 Task: Look for space in 
Jeddah from 16th june 2023 to 25th june 2023 for 10 adults in price range Rs.28000 to Rs.32000. Place can be entire place or shared room with 5 bedrooms having 10 beds and 5 bathrooms. Property type can be flat. Amenities needed are: wifi, free parkinig on premises, gym, breakfast, smoking allowed. Booking option can be shelf check-in. Required host language is English.
Action: Mouse moved to (329, 366)
Screenshot: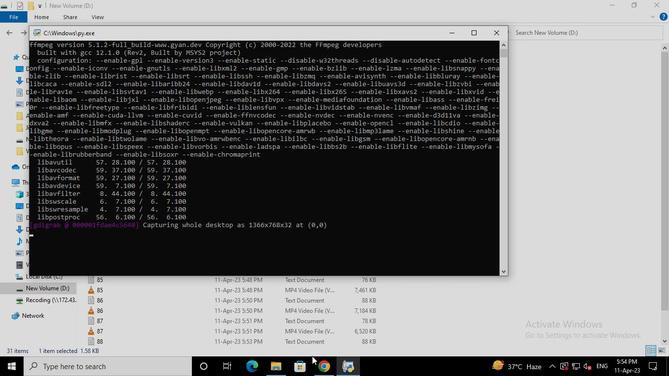 
Action: Mouse pressed left at (329, 366)
Screenshot: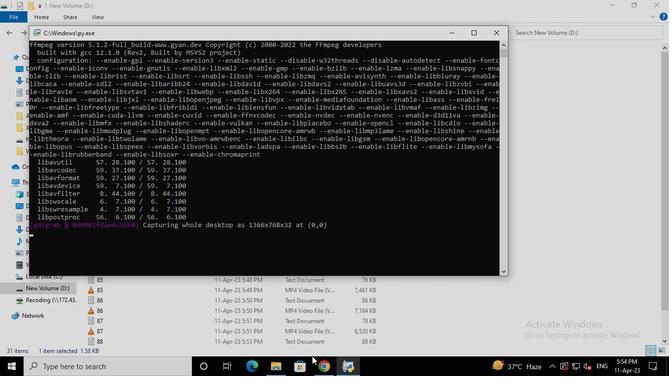
Action: Mouse moved to (294, 85)
Screenshot: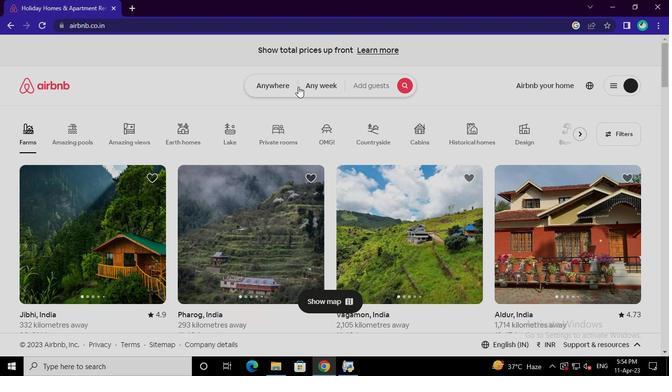 
Action: Mouse pressed left at (294, 85)
Screenshot: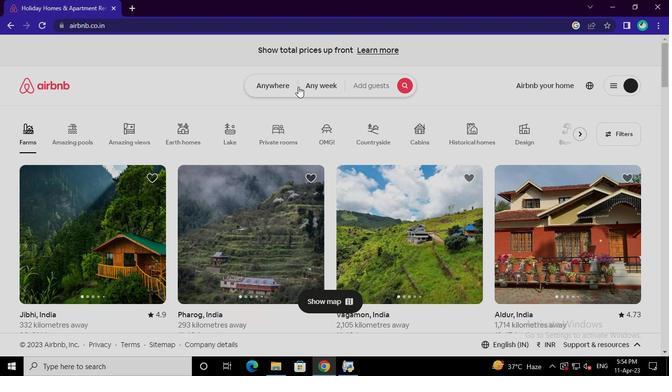 
Action: Mouse moved to (201, 132)
Screenshot: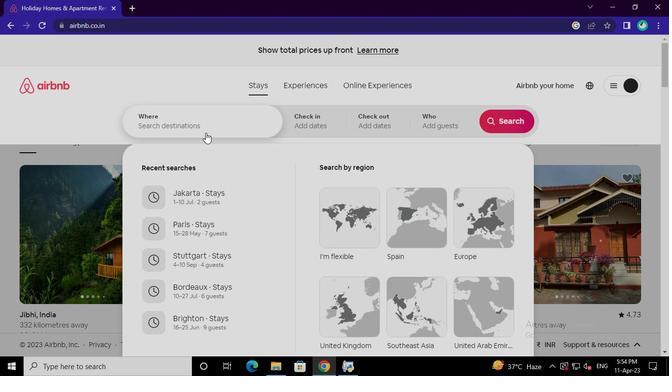 
Action: Mouse pressed left at (201, 132)
Screenshot: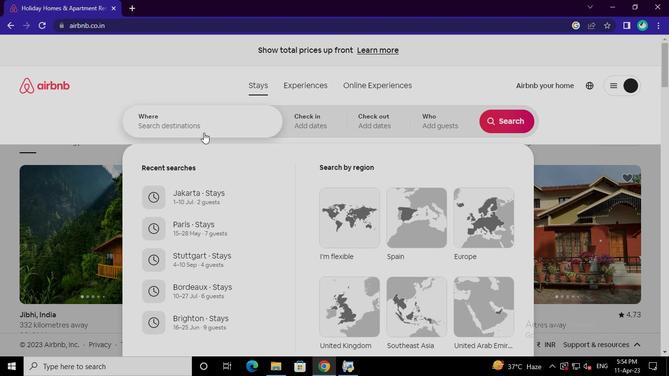 
Action: Keyboard j
Screenshot: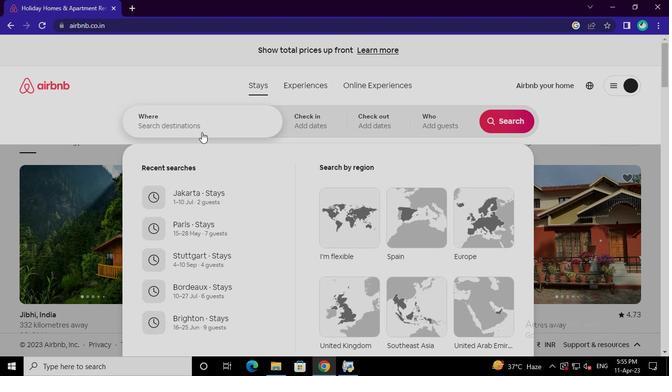 
Action: Keyboard e
Screenshot: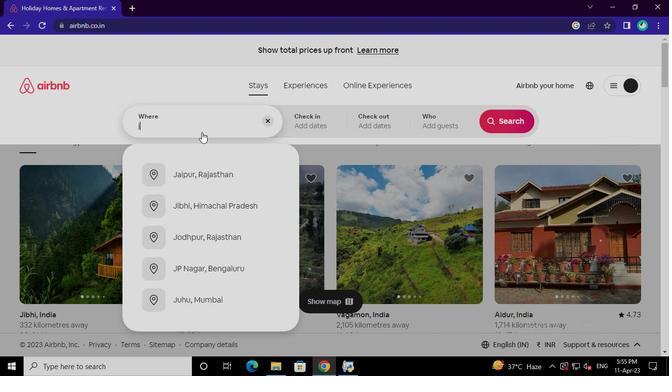 
Action: Keyboard d
Screenshot: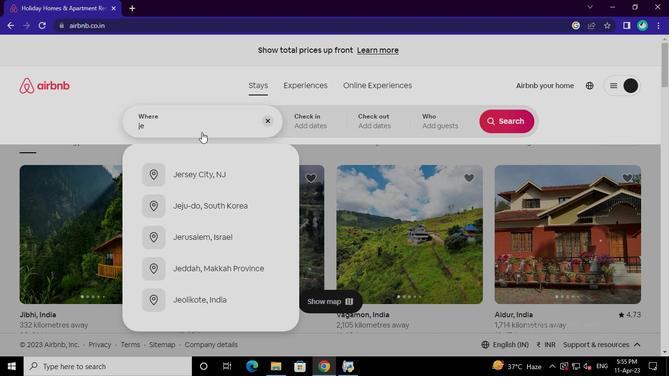 
Action: Keyboard d
Screenshot: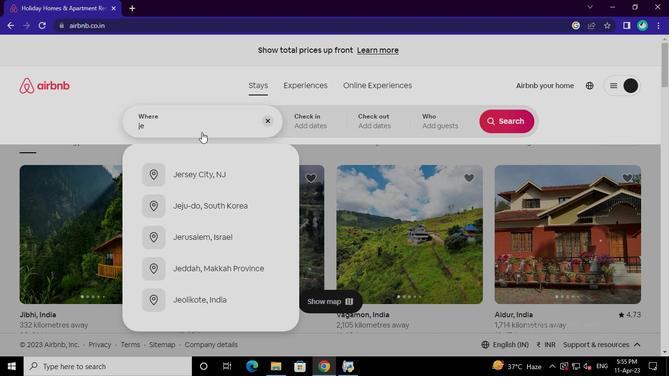 
Action: Keyboard a
Screenshot: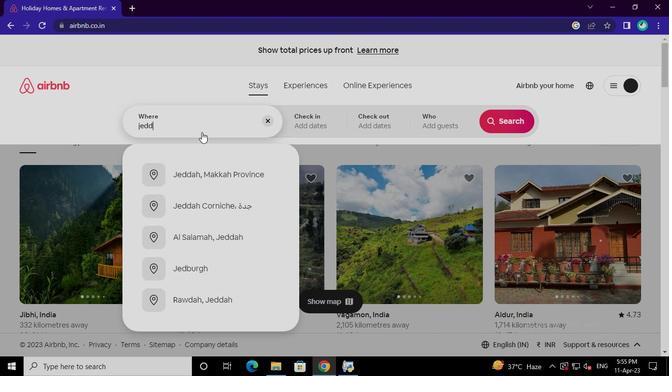 
Action: Keyboard h
Screenshot: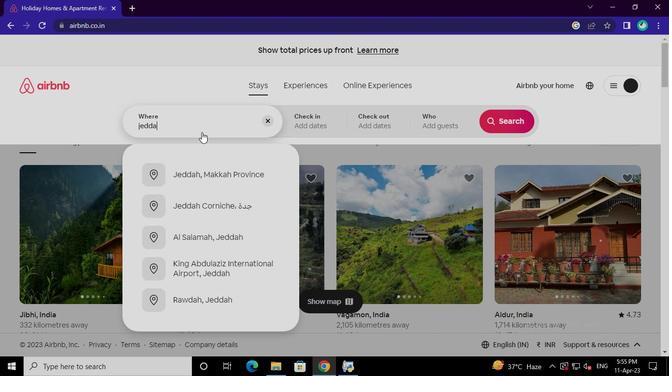 
Action: Mouse moved to (218, 174)
Screenshot: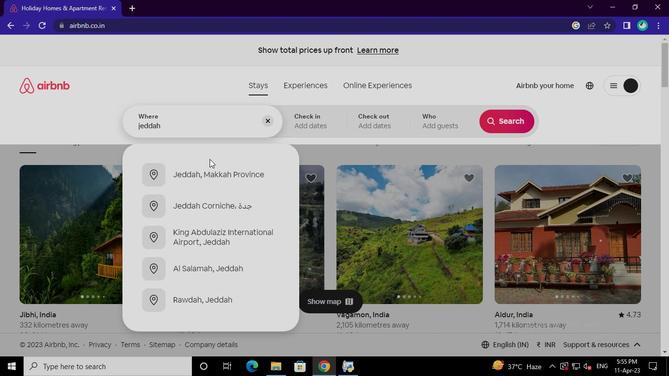 
Action: Mouse pressed left at (218, 174)
Screenshot: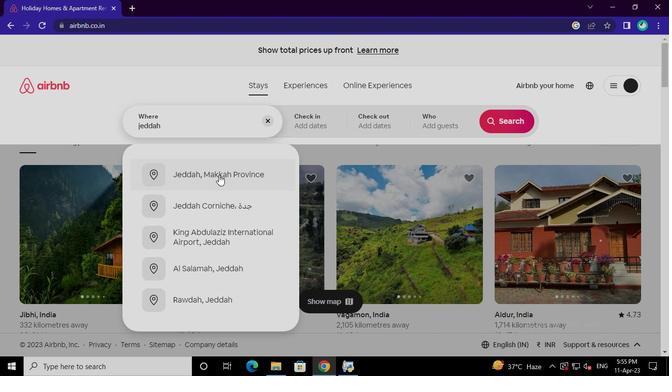 
Action: Mouse moved to (503, 200)
Screenshot: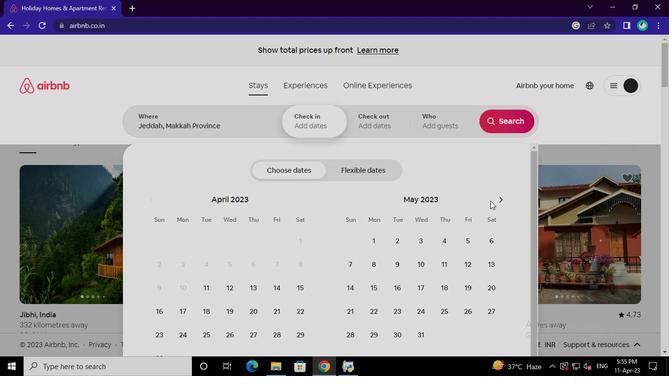 
Action: Mouse pressed left at (503, 200)
Screenshot: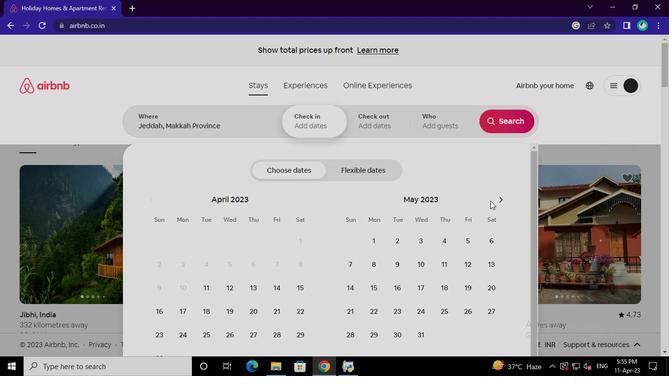 
Action: Mouse moved to (469, 285)
Screenshot: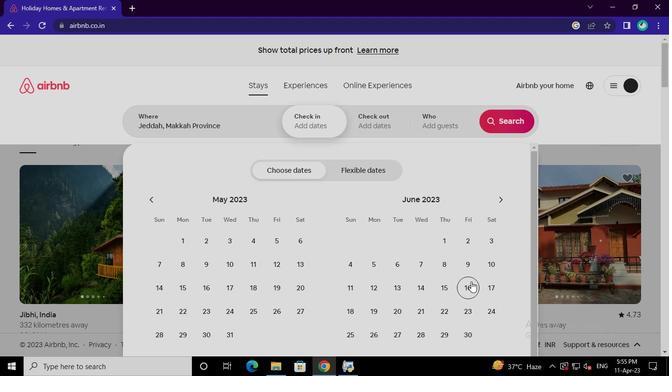 
Action: Mouse pressed left at (469, 285)
Screenshot: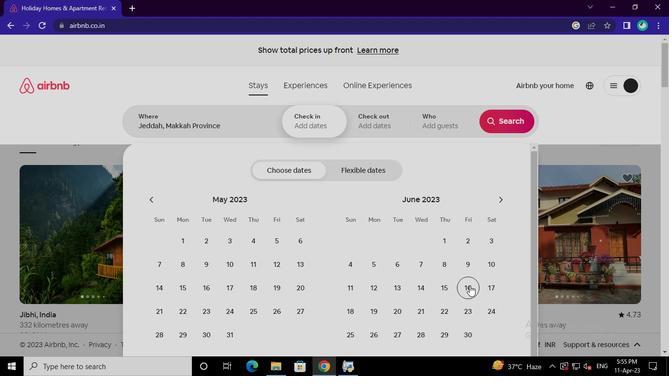 
Action: Mouse moved to (348, 336)
Screenshot: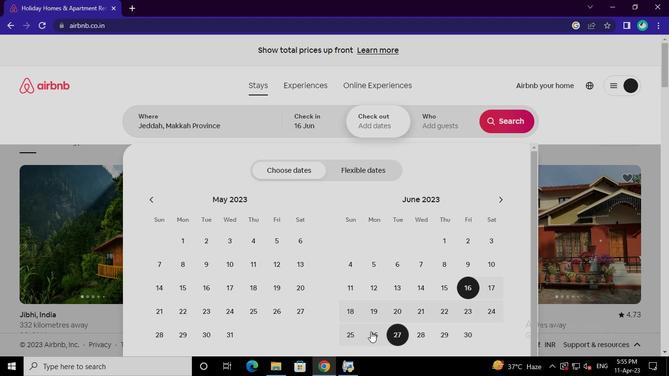 
Action: Mouse pressed left at (348, 336)
Screenshot: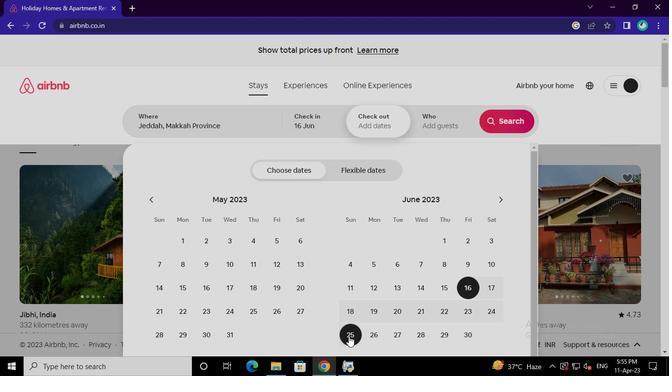 
Action: Mouse moved to (443, 118)
Screenshot: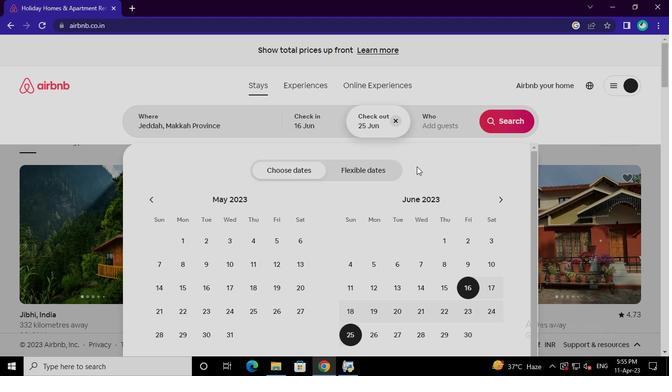 
Action: Mouse pressed left at (443, 118)
Screenshot: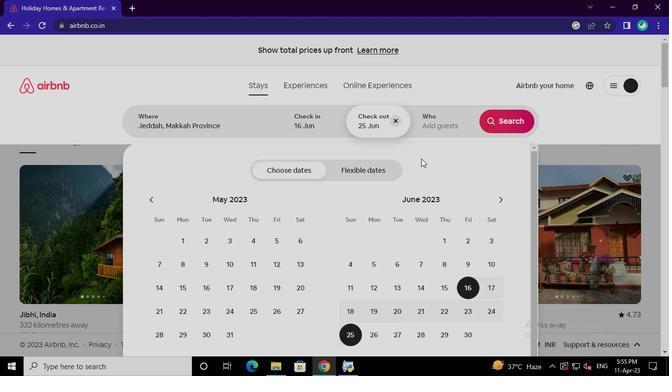 
Action: Mouse moved to (510, 173)
Screenshot: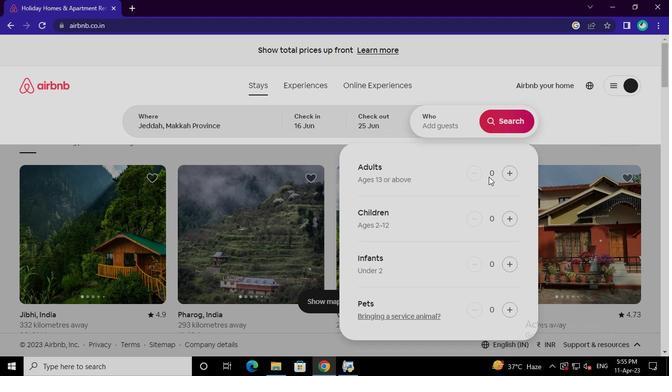 
Action: Mouse pressed left at (510, 173)
Screenshot: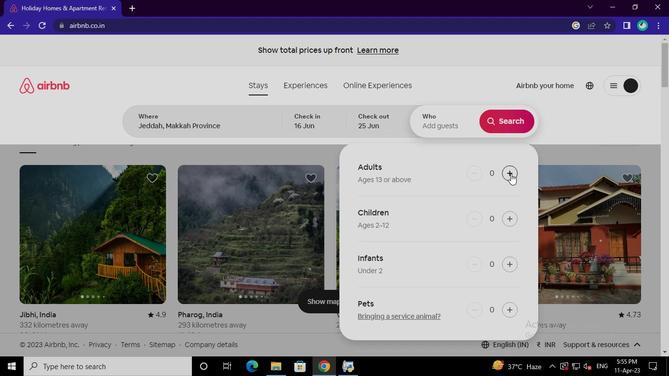 
Action: Mouse pressed left at (510, 173)
Screenshot: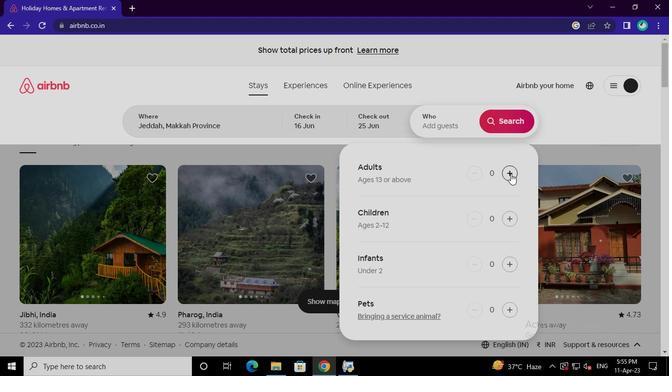 
Action: Mouse pressed left at (510, 173)
Screenshot: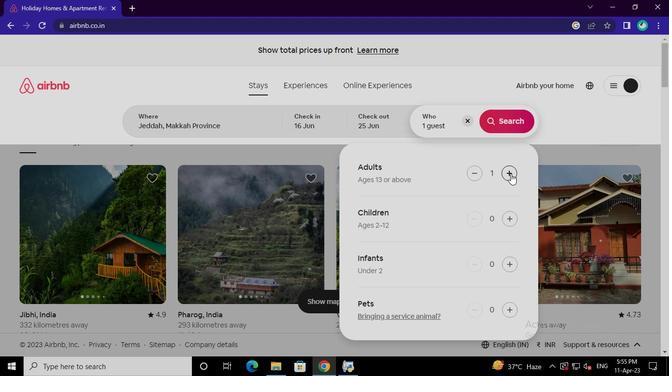 
Action: Mouse pressed left at (510, 173)
Screenshot: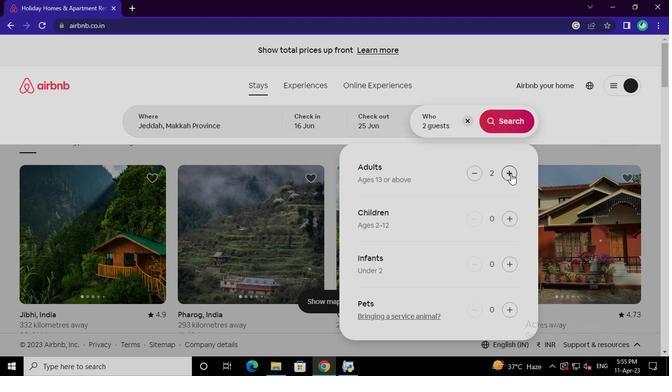 
Action: Mouse pressed left at (510, 173)
Screenshot: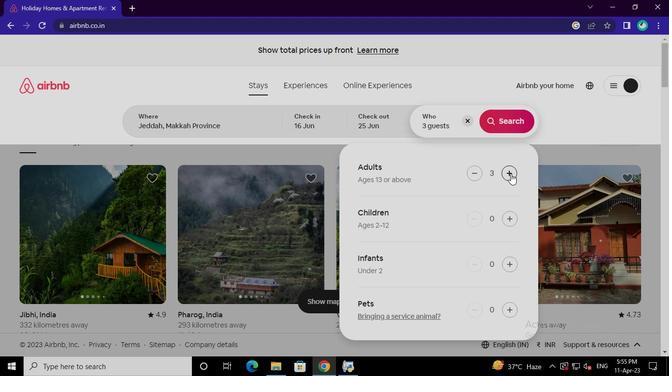 
Action: Mouse pressed left at (510, 173)
Screenshot: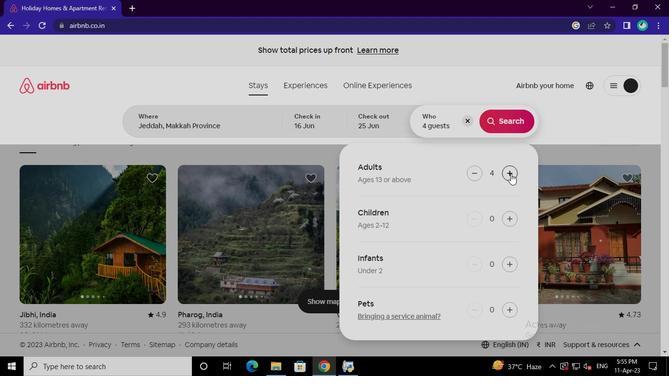
Action: Mouse pressed left at (510, 173)
Screenshot: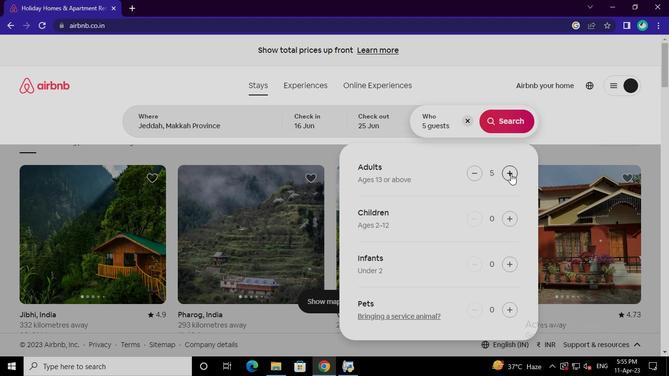 
Action: Mouse pressed left at (510, 173)
Screenshot: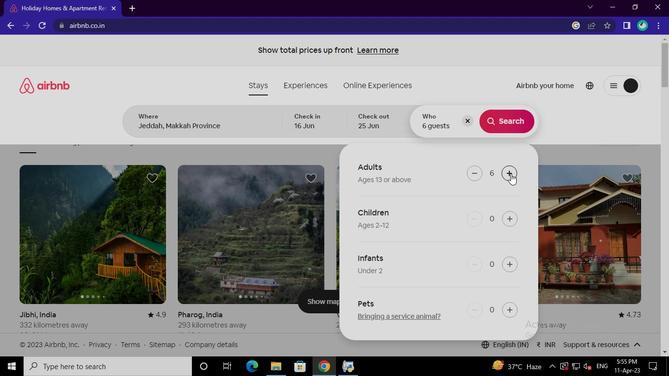 
Action: Mouse pressed left at (510, 173)
Screenshot: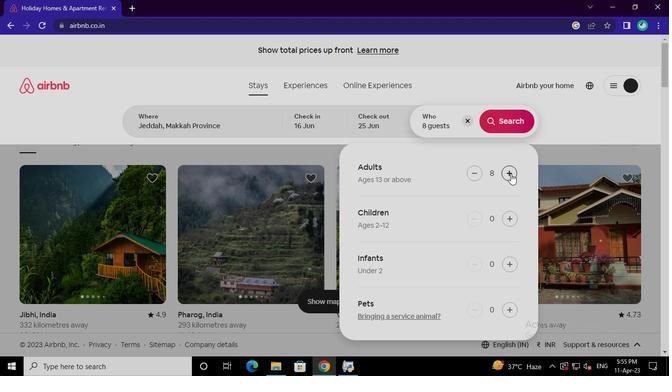 
Action: Mouse pressed left at (510, 173)
Screenshot: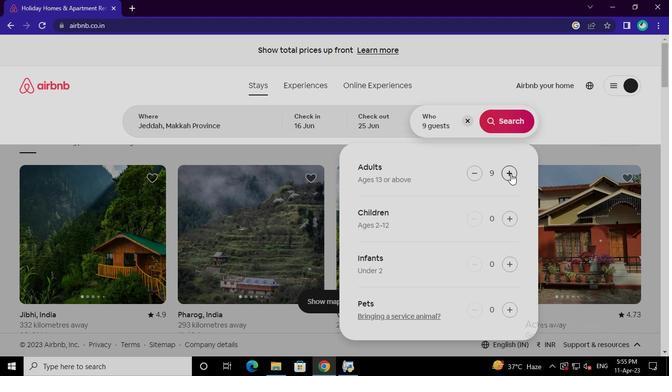 
Action: Mouse moved to (498, 118)
Screenshot: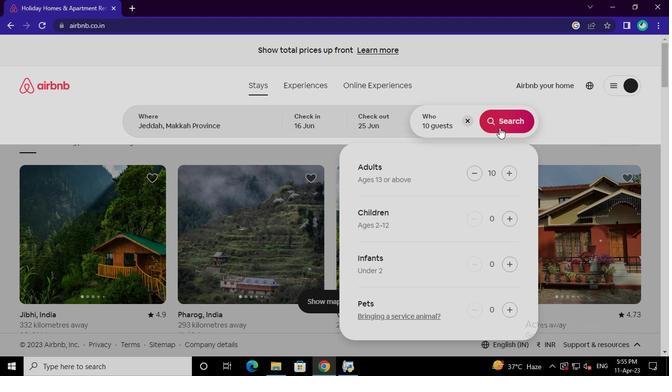 
Action: Mouse pressed left at (498, 118)
Screenshot: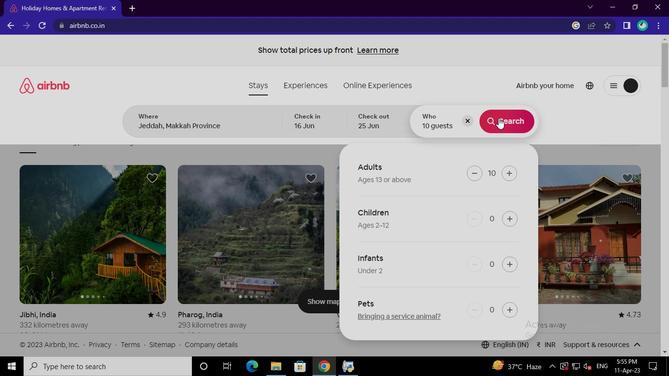 
Action: Mouse moved to (628, 95)
Screenshot: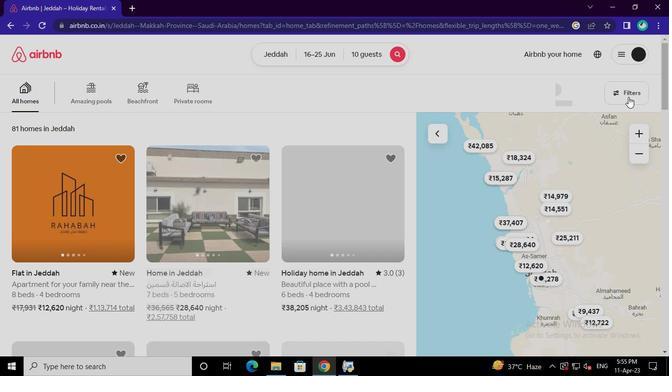
Action: Mouse pressed left at (628, 95)
Screenshot: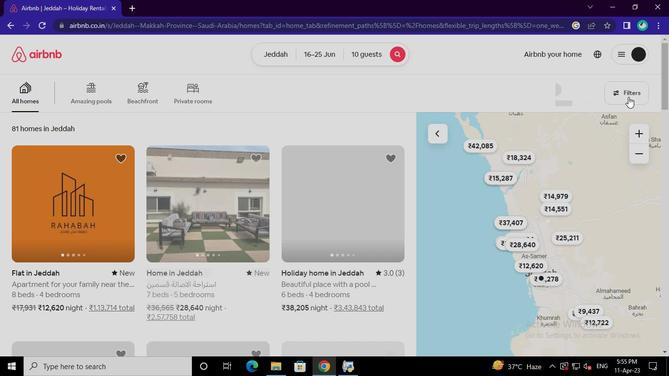 
Action: Mouse moved to (214, 214)
Screenshot: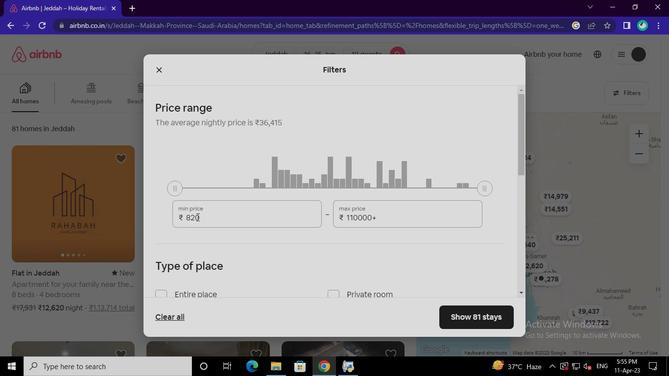 
Action: Mouse pressed left at (214, 214)
Screenshot: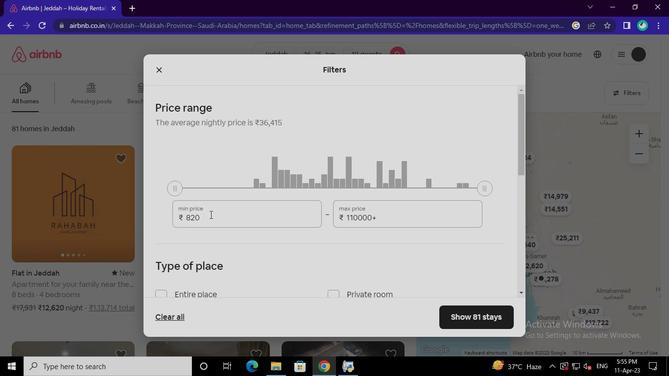 
Action: Mouse moved to (211, 214)
Screenshot: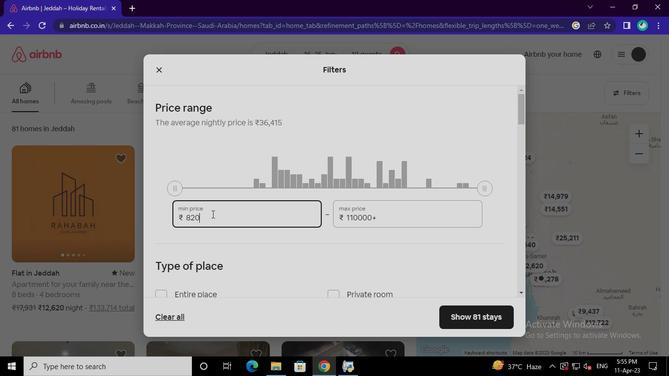 
Action: Keyboard Key.backspace
Screenshot: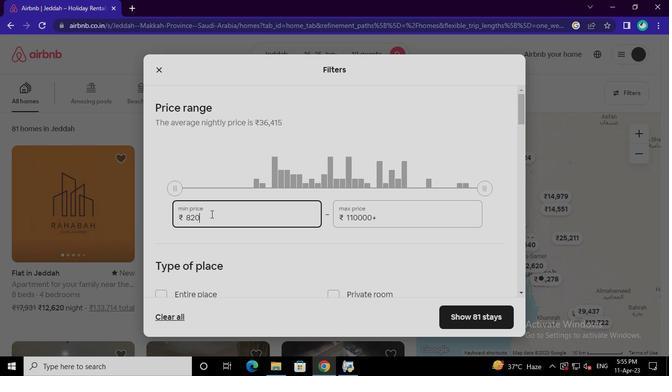 
Action: Keyboard Key.backspace
Screenshot: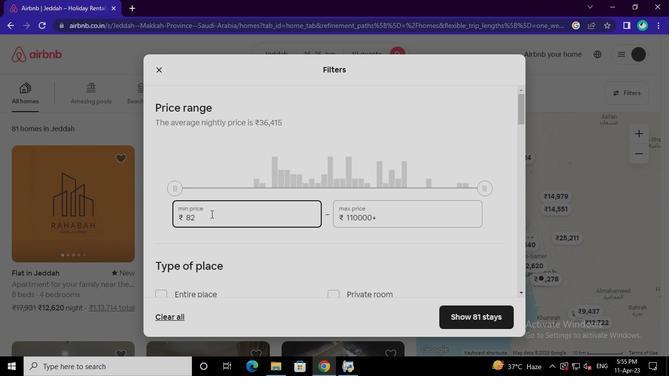 
Action: Keyboard Key.backspace
Screenshot: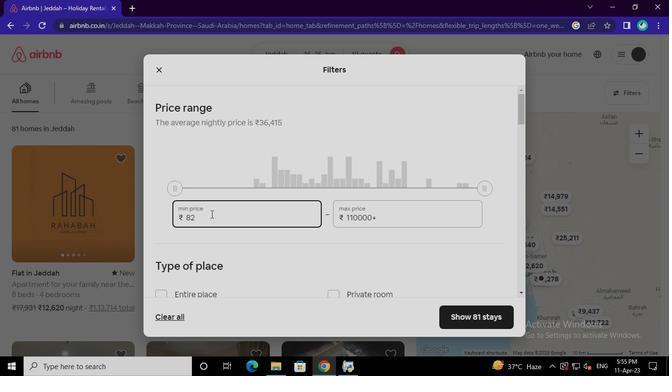 
Action: Keyboard Key.backspace
Screenshot: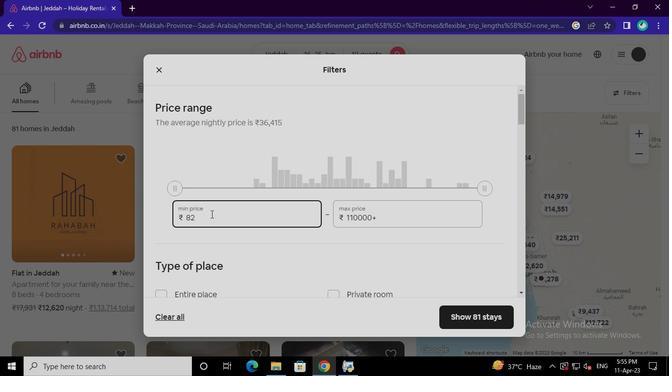 
Action: Keyboard Key.backspace
Screenshot: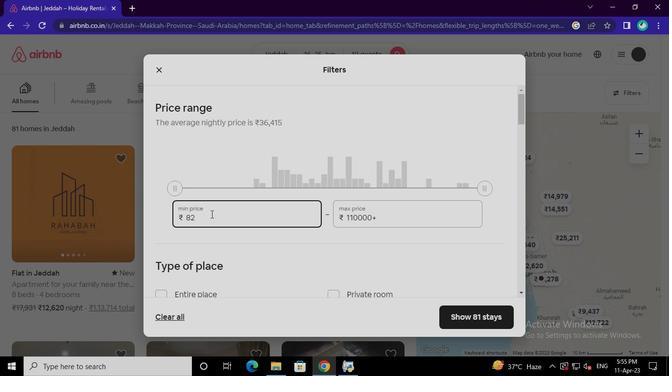 
Action: Keyboard Key.backspace
Screenshot: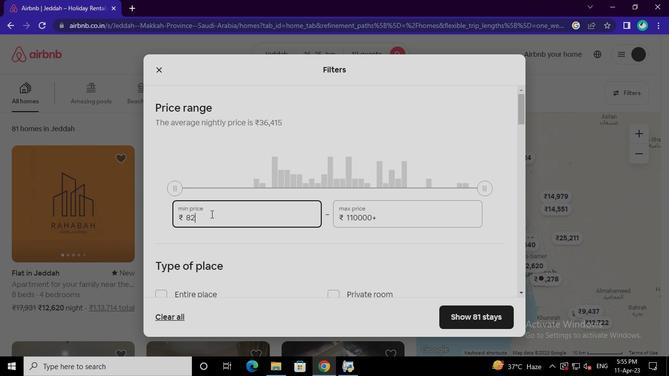 
Action: Keyboard Key.backspace
Screenshot: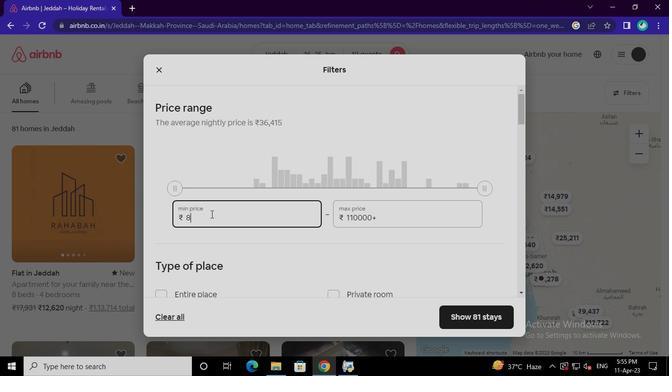 
Action: Keyboard Key.backspace
Screenshot: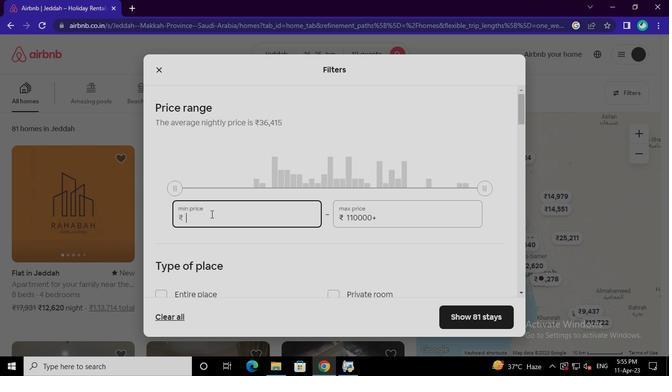 
Action: Keyboard <98>
Screenshot: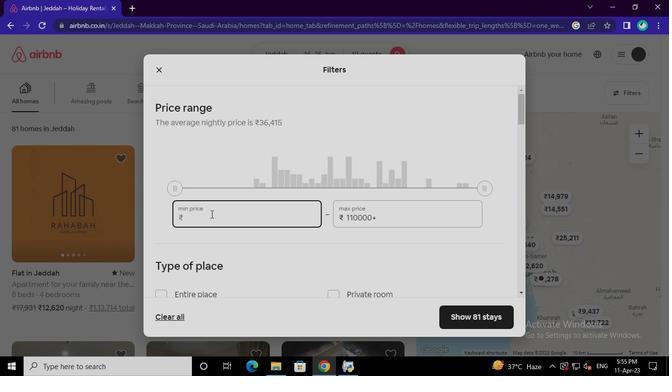 
Action: Keyboard <104>
Screenshot: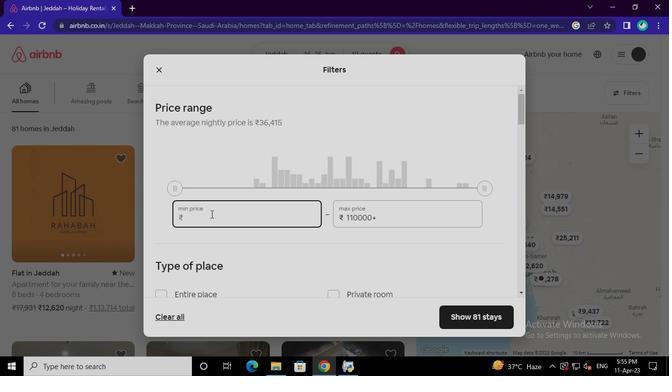 
Action: Keyboard <96>
Screenshot: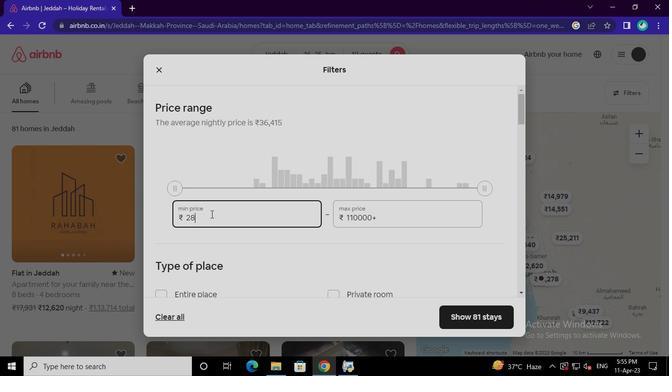
Action: Keyboard <96>
Screenshot: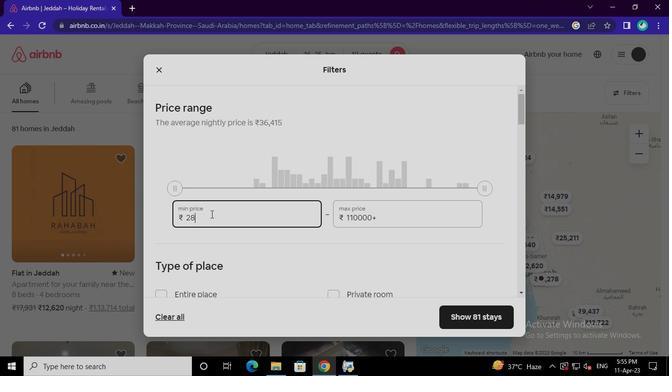 
Action: Keyboard <96>
Screenshot: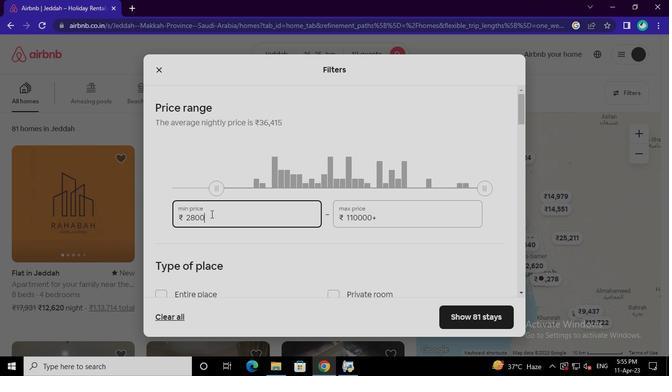 
Action: Mouse moved to (389, 218)
Screenshot: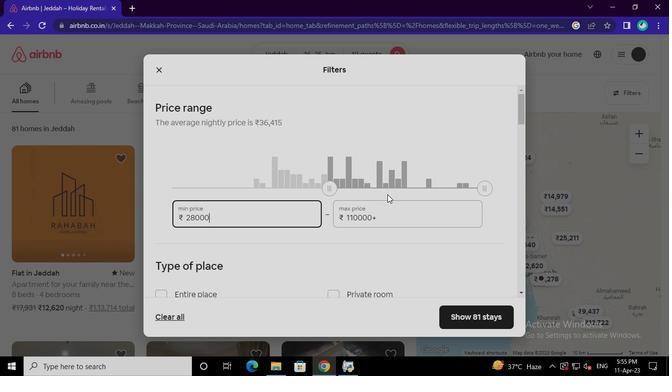 
Action: Mouse pressed left at (389, 218)
Screenshot: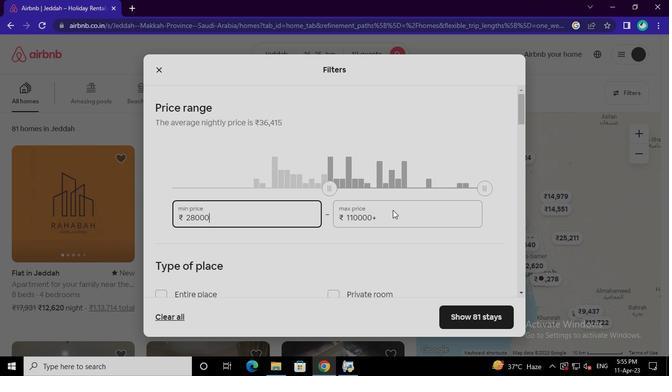 
Action: Keyboard Key.backspace
Screenshot: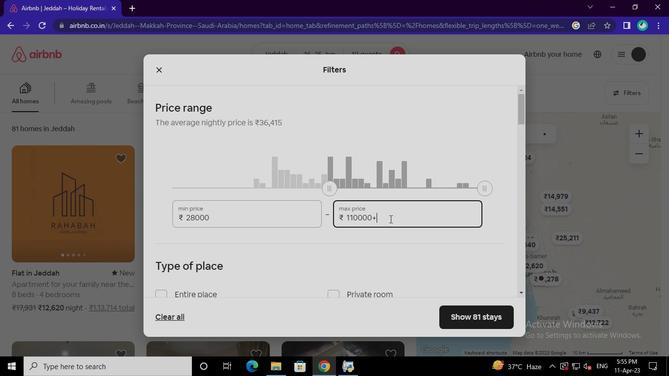 
Action: Keyboard Key.backspace
Screenshot: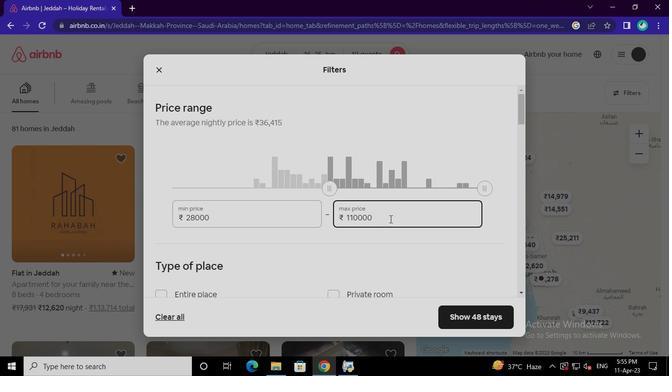 
Action: Keyboard Key.backspace
Screenshot: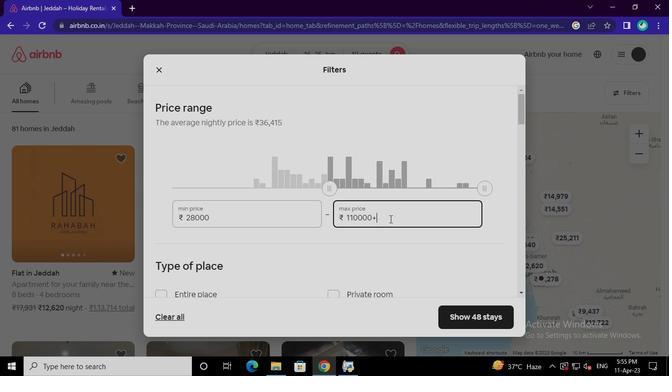 
Action: Keyboard Key.backspace
Screenshot: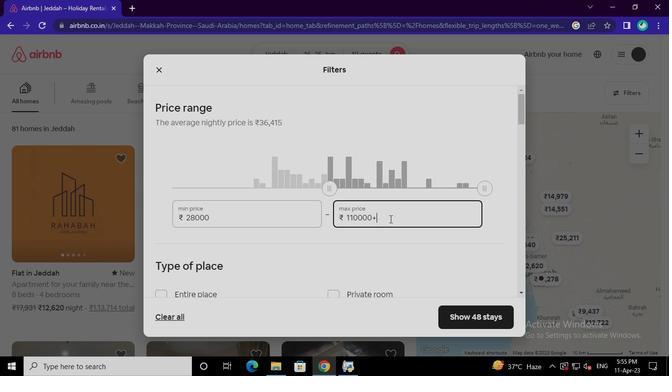 
Action: Keyboard Key.backspace
Screenshot: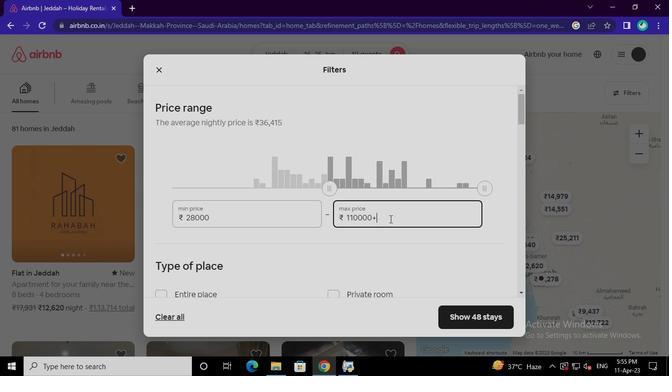 
Action: Keyboard Key.backspace
Screenshot: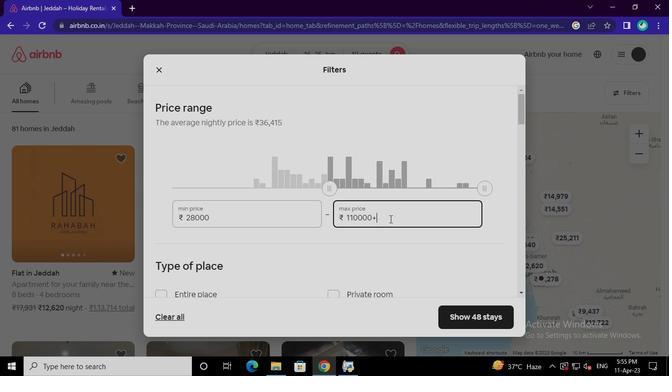 
Action: Keyboard Key.backspace
Screenshot: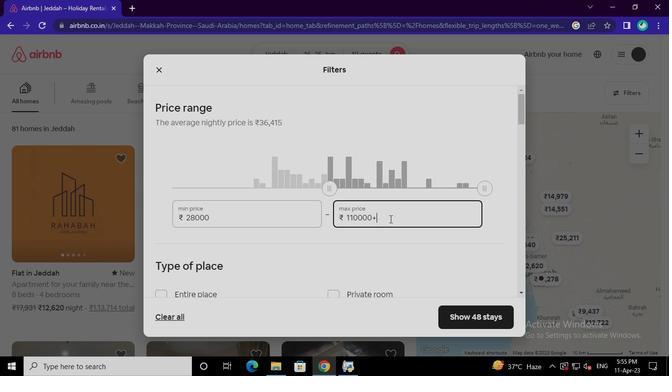 
Action: Keyboard Key.backspace
Screenshot: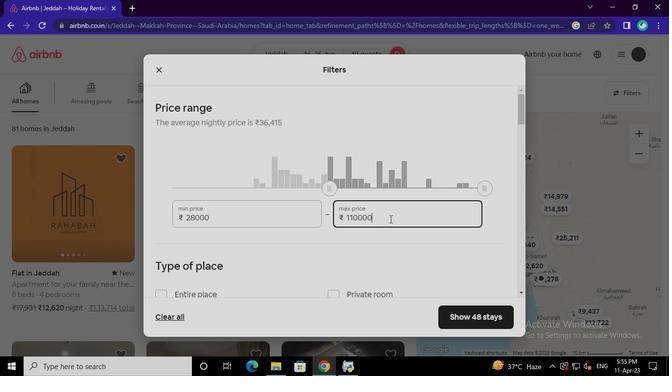 
Action: Keyboard Key.backspace
Screenshot: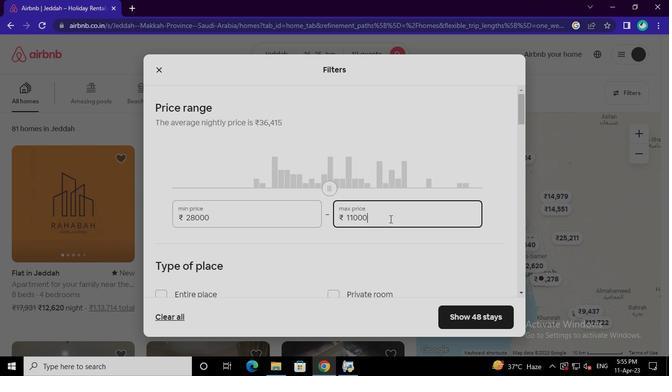 
Action: Keyboard Key.backspace
Screenshot: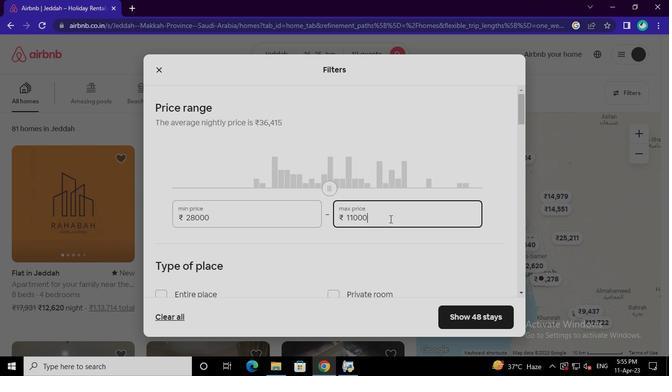 
Action: Keyboard Key.backspace
Screenshot: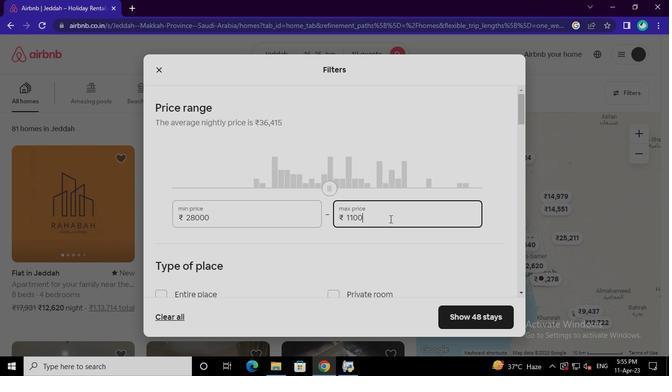 
Action: Keyboard Key.backspace
Screenshot: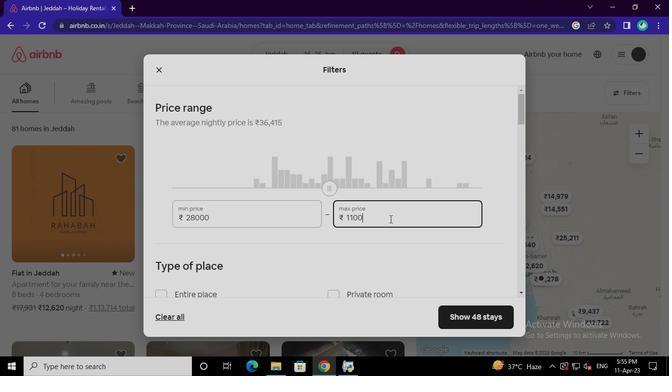 
Action: Keyboard <99>
Screenshot: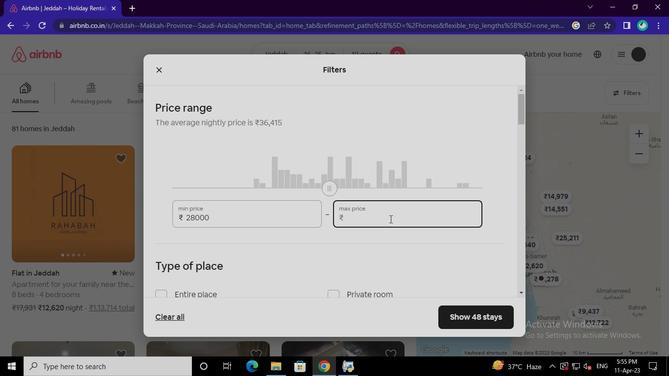 
Action: Keyboard <98>
Screenshot: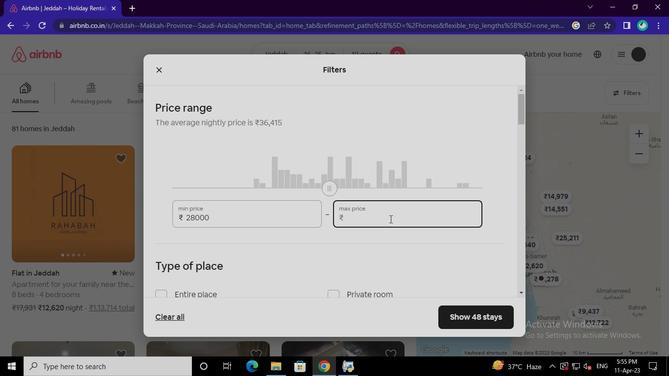 
Action: Keyboard <96>
Screenshot: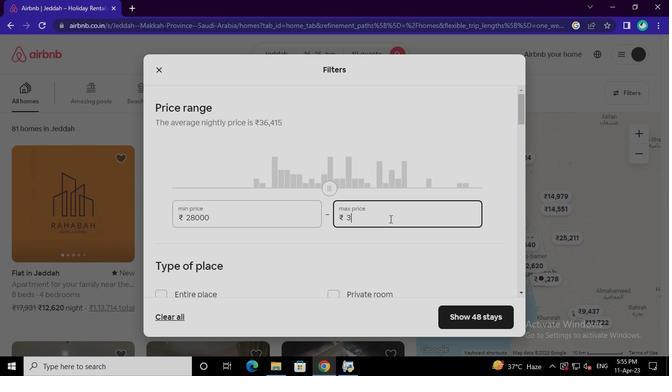 
Action: Keyboard <96>
Screenshot: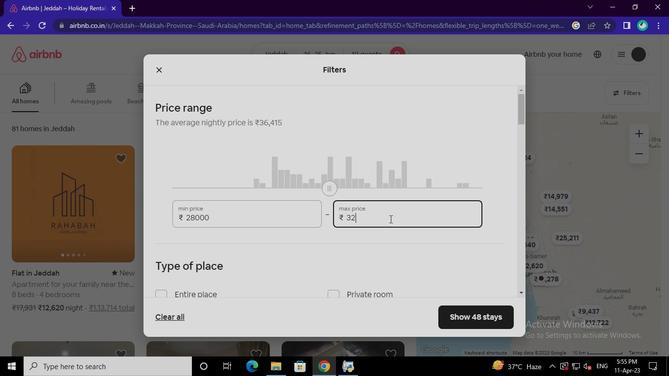 
Action: Keyboard <96>
Screenshot: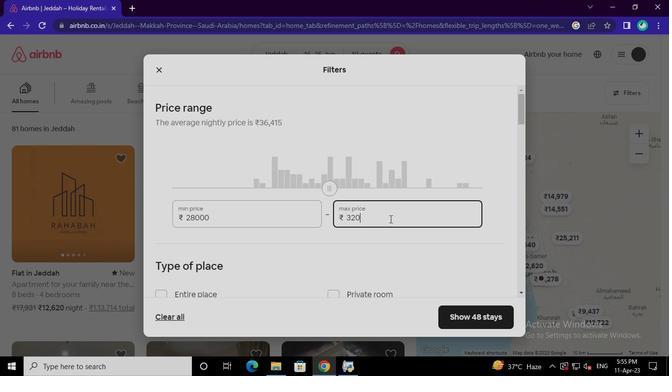 
Action: Mouse moved to (200, 149)
Screenshot: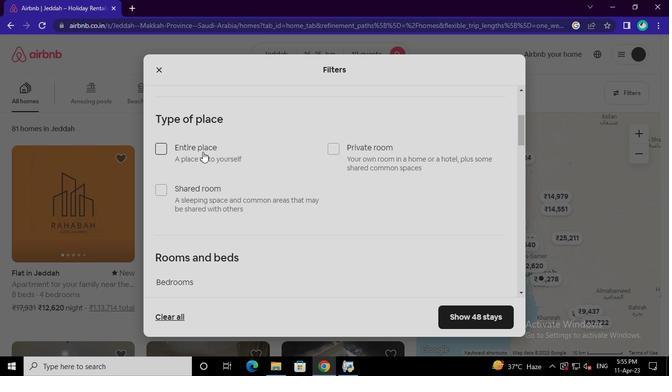 
Action: Mouse pressed left at (200, 149)
Screenshot: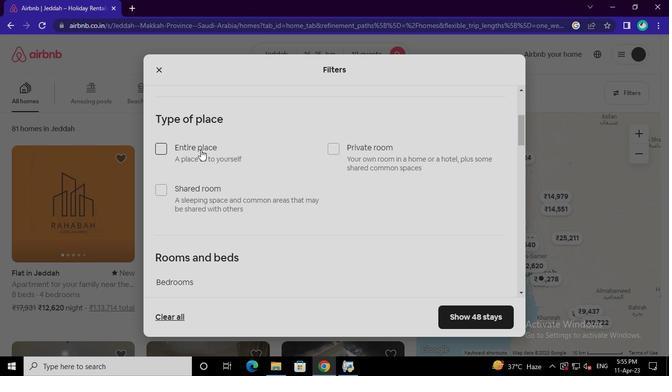 
Action: Mouse moved to (210, 188)
Screenshot: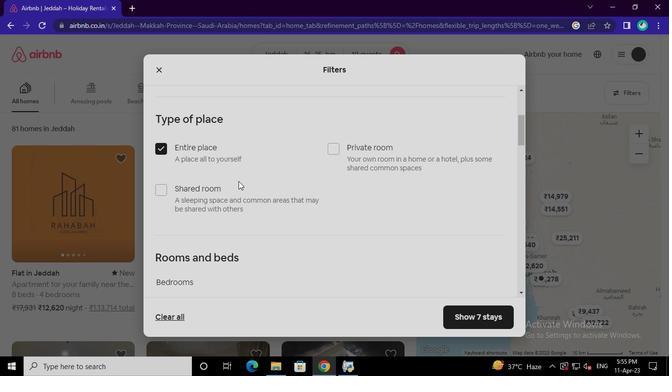 
Action: Mouse pressed left at (210, 188)
Screenshot: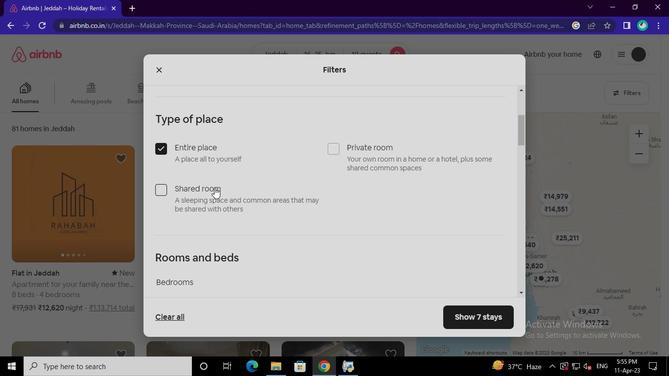 
Action: Mouse moved to (341, 211)
Screenshot: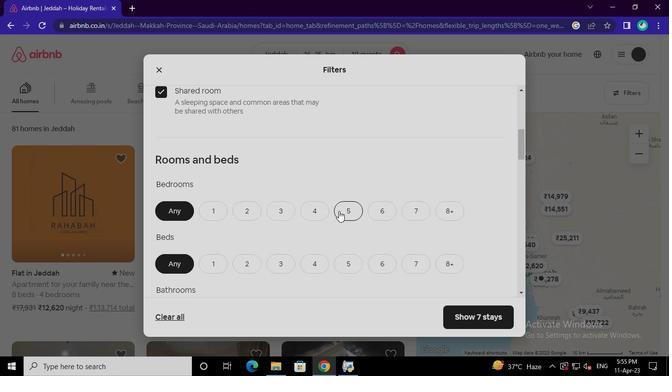 
Action: Mouse pressed left at (341, 211)
Screenshot: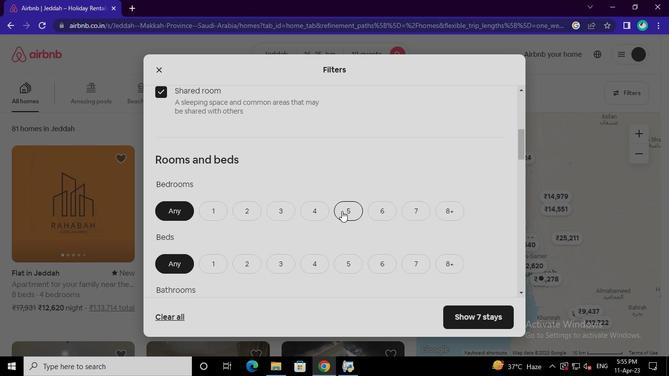 
Action: Mouse moved to (446, 262)
Screenshot: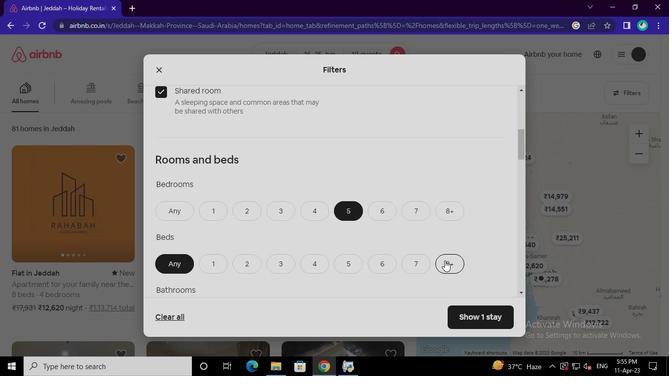 
Action: Mouse pressed left at (446, 262)
Screenshot: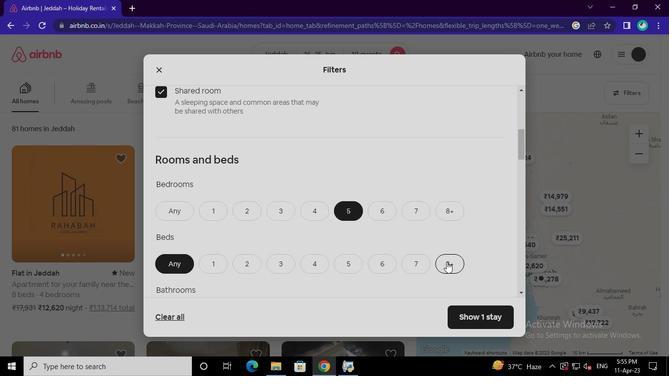 
Action: Mouse moved to (341, 220)
Screenshot: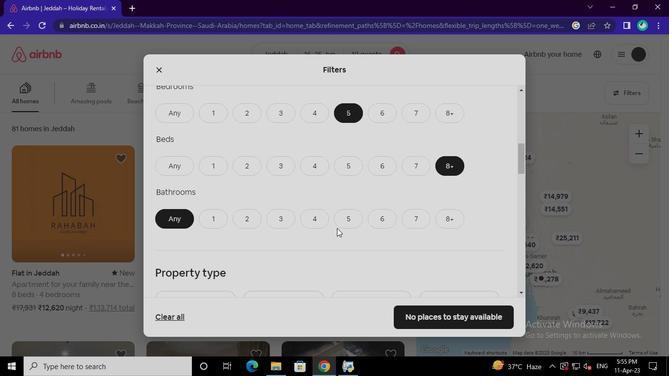 
Action: Mouse pressed left at (341, 220)
Screenshot: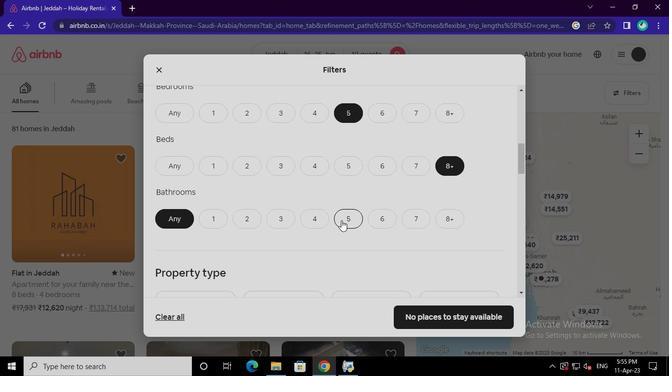 
Action: Mouse moved to (289, 259)
Screenshot: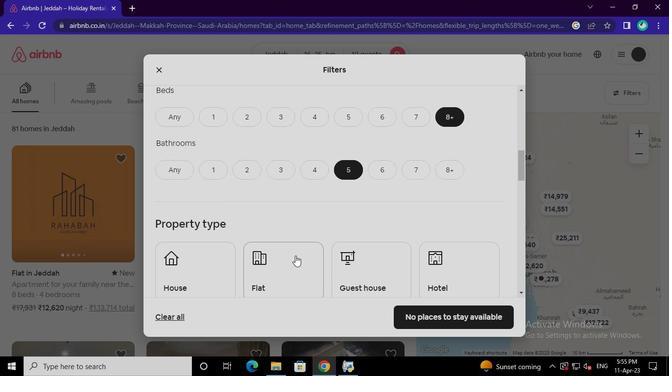 
Action: Mouse pressed left at (289, 259)
Screenshot: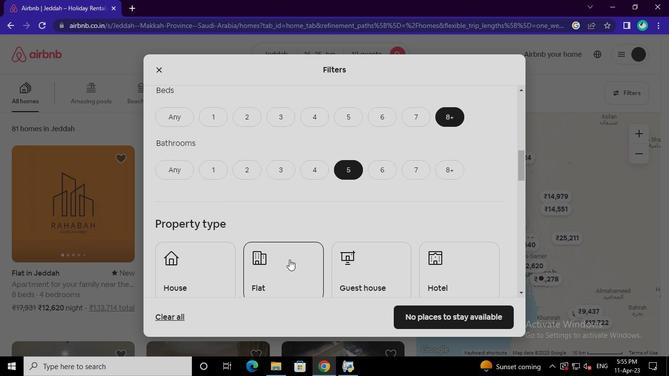 
Action: Mouse moved to (180, 273)
Screenshot: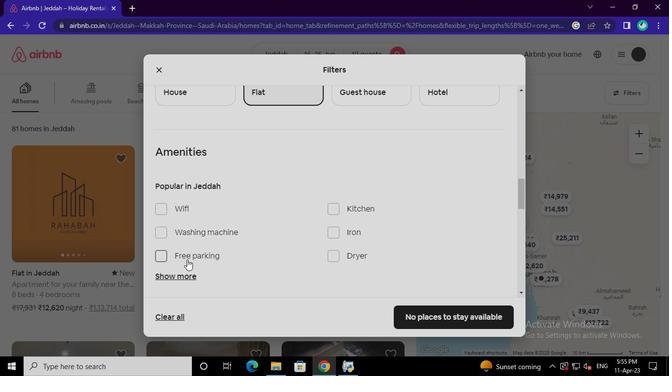 
Action: Mouse pressed left at (180, 273)
Screenshot: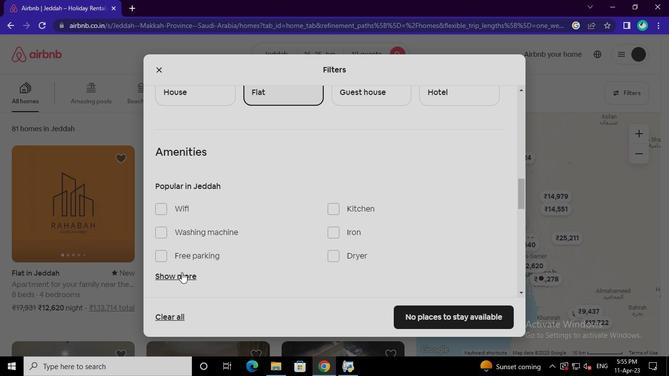 
Action: Mouse moved to (171, 99)
Screenshot: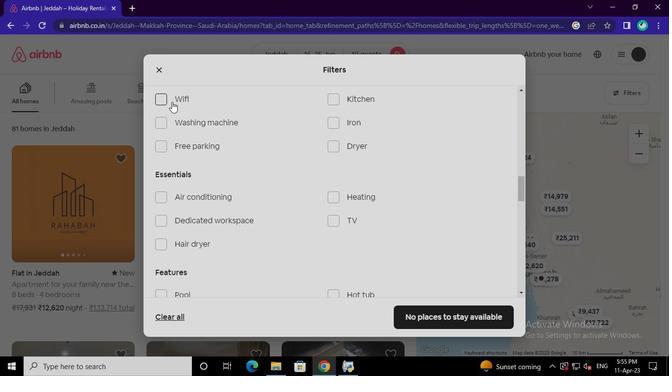 
Action: Mouse pressed left at (171, 99)
Screenshot: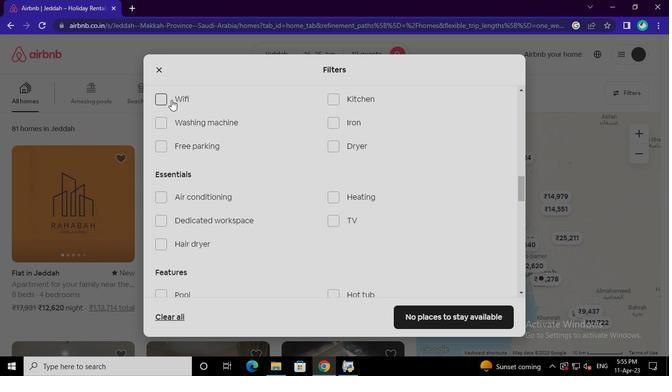 
Action: Mouse moved to (194, 147)
Screenshot: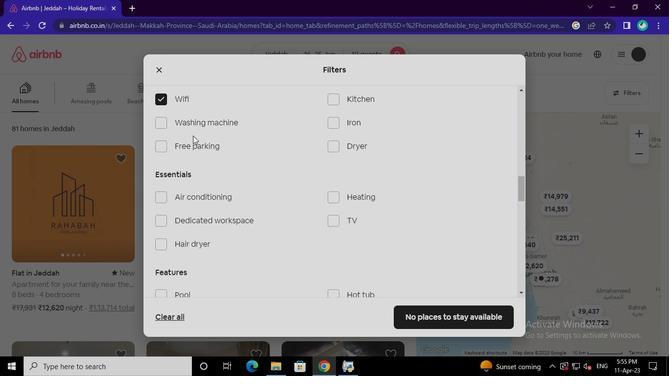 
Action: Mouse pressed left at (194, 147)
Screenshot: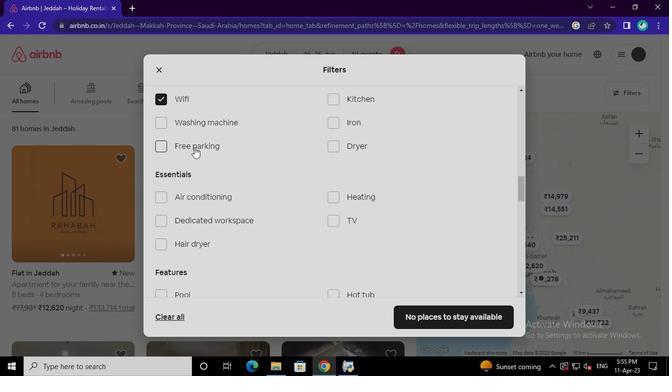 
Action: Mouse moved to (186, 242)
Screenshot: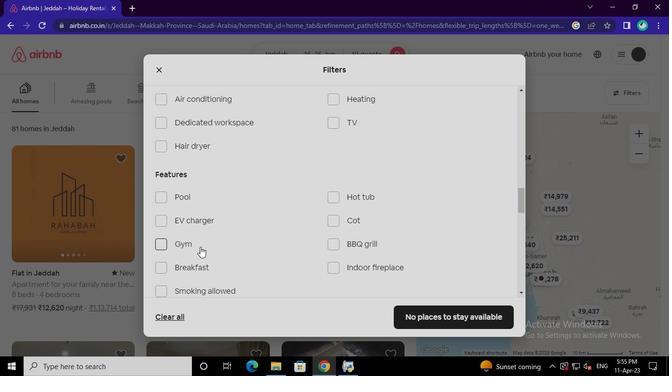 
Action: Mouse pressed left at (186, 242)
Screenshot: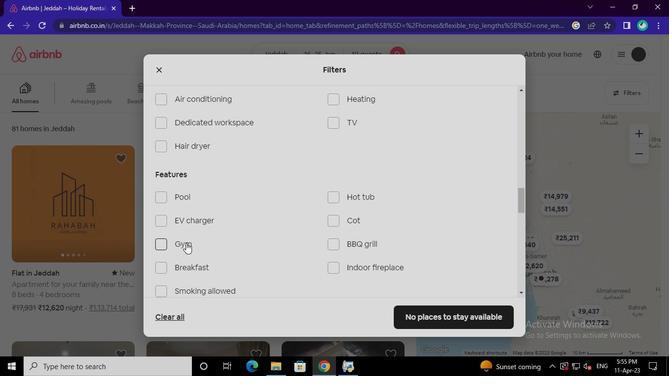 
Action: Mouse moved to (183, 266)
Screenshot: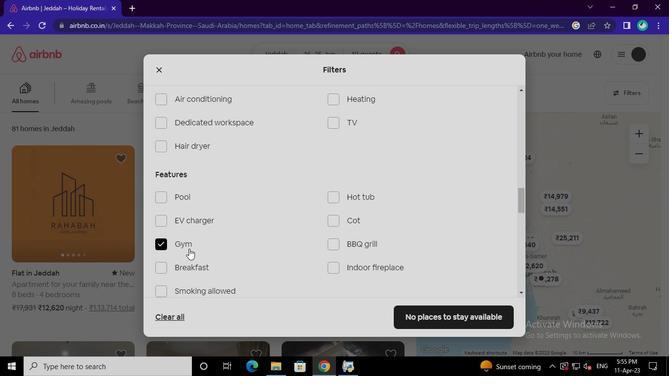 
Action: Mouse pressed left at (183, 266)
Screenshot: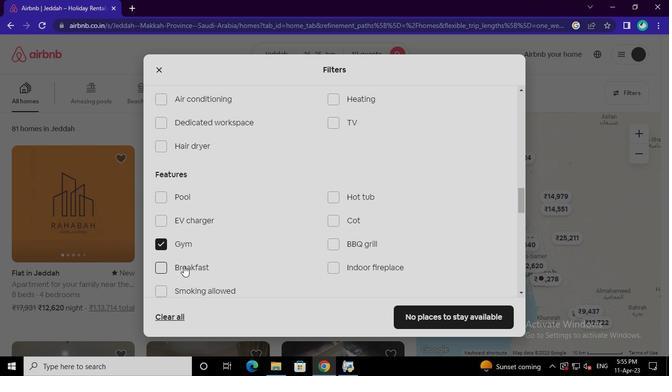 
Action: Mouse moved to (183, 287)
Screenshot: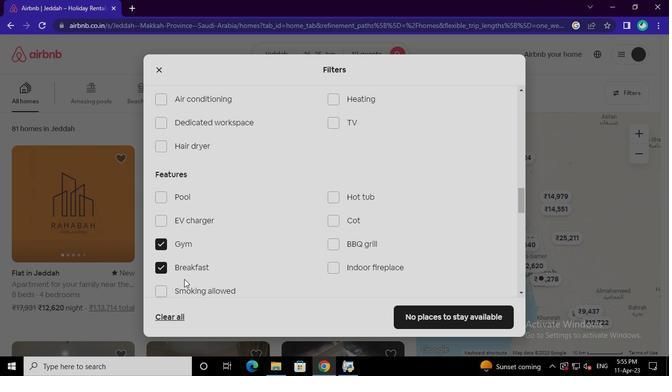 
Action: Mouse pressed left at (183, 287)
Screenshot: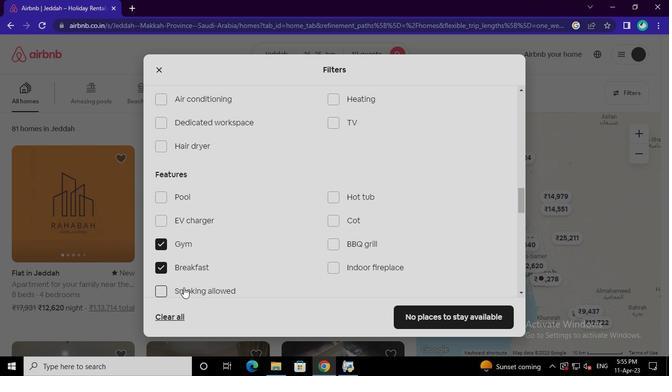 
Action: Mouse moved to (485, 227)
Screenshot: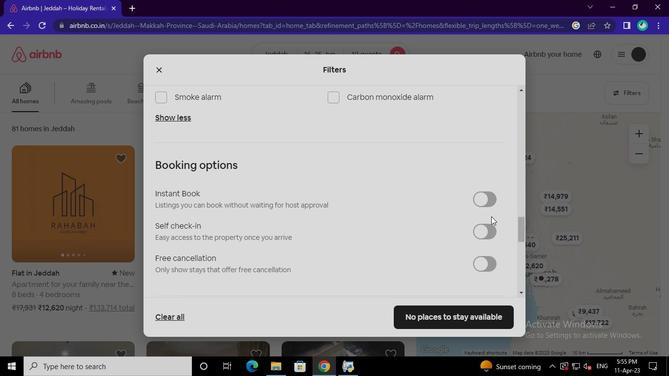 
Action: Mouse pressed left at (485, 227)
Screenshot: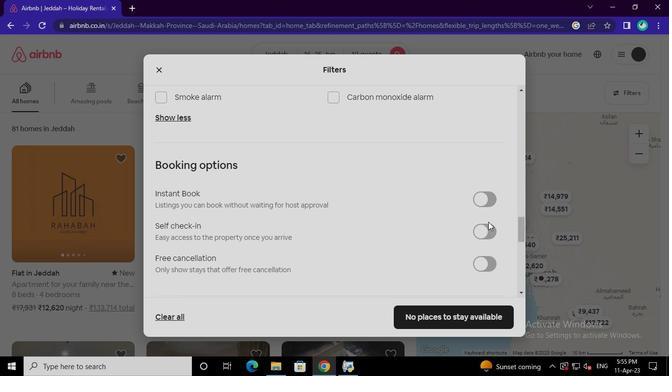 
Action: Mouse moved to (186, 229)
Screenshot: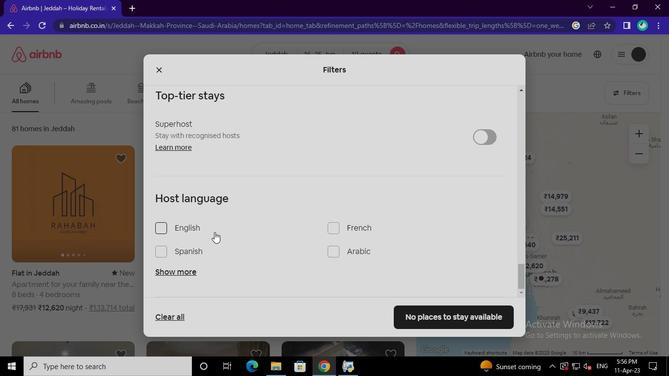 
Action: Mouse pressed left at (186, 229)
Screenshot: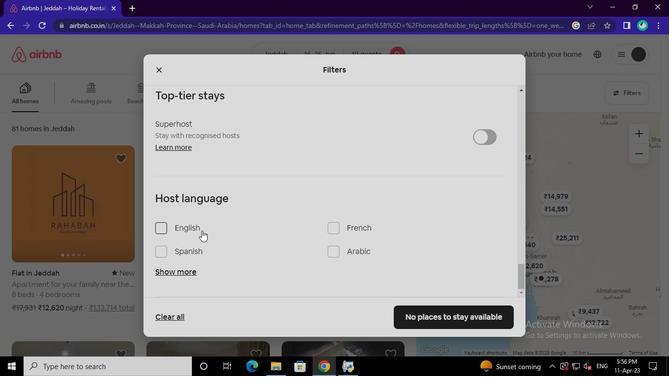 
Action: Mouse moved to (435, 316)
Screenshot: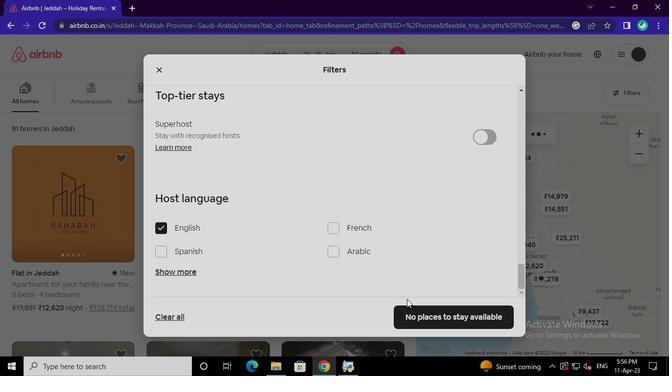 
Action: Mouse pressed left at (435, 316)
Screenshot: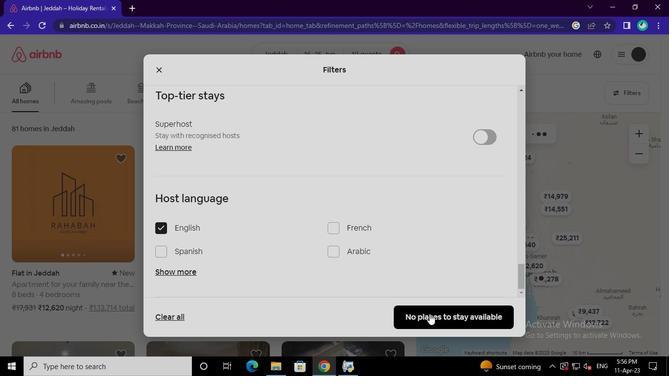 
Action: Mouse moved to (356, 365)
Screenshot: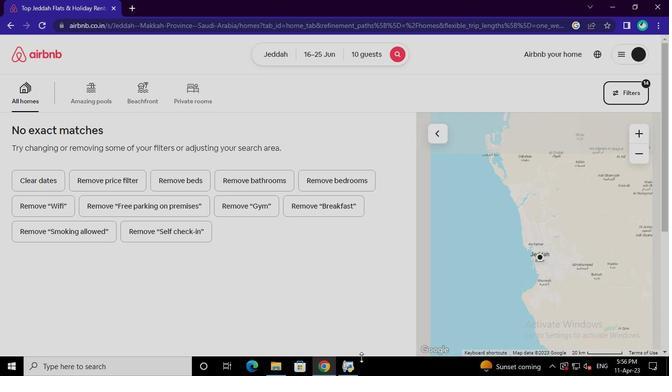 
Action: Mouse pressed left at (356, 365)
Screenshot: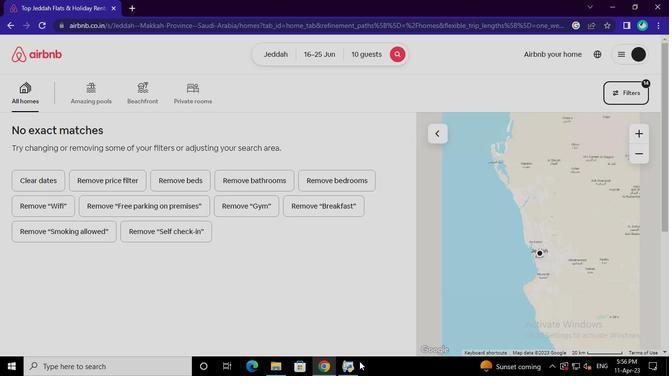 
Action: Mouse moved to (497, 31)
Screenshot: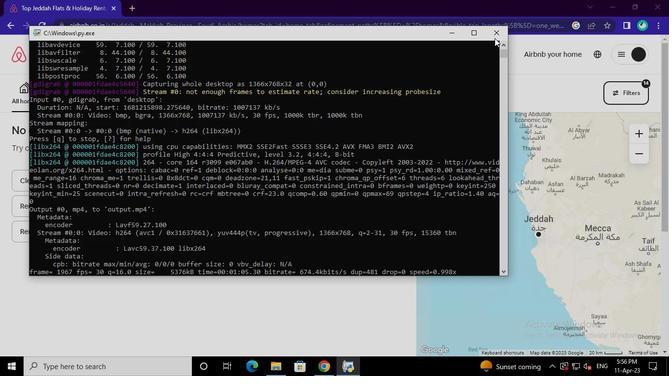 
Action: Mouse pressed left at (497, 31)
Screenshot: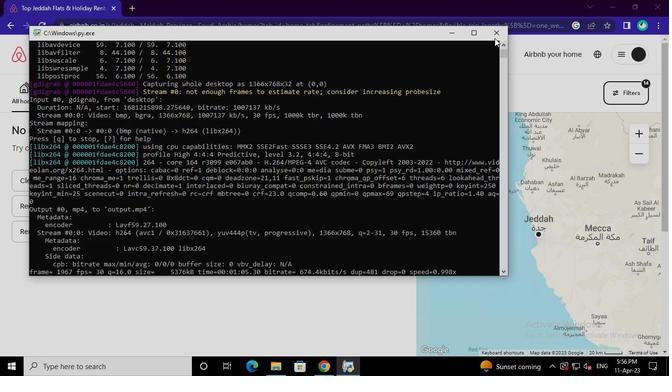 
Action: Mouse moved to (486, 50)
Screenshot: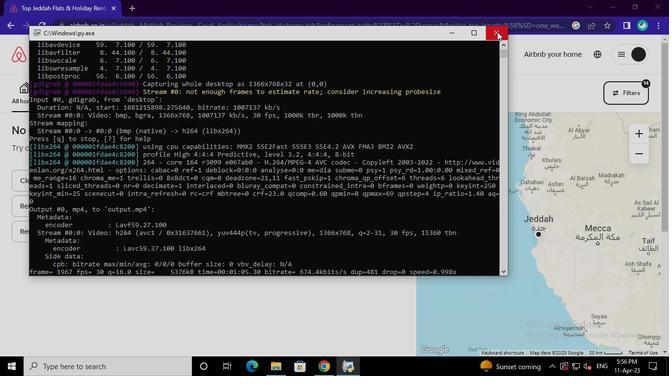 
